 Task: Sort the products by unit price (high first).
Action: Mouse moved to (22, 132)
Screenshot: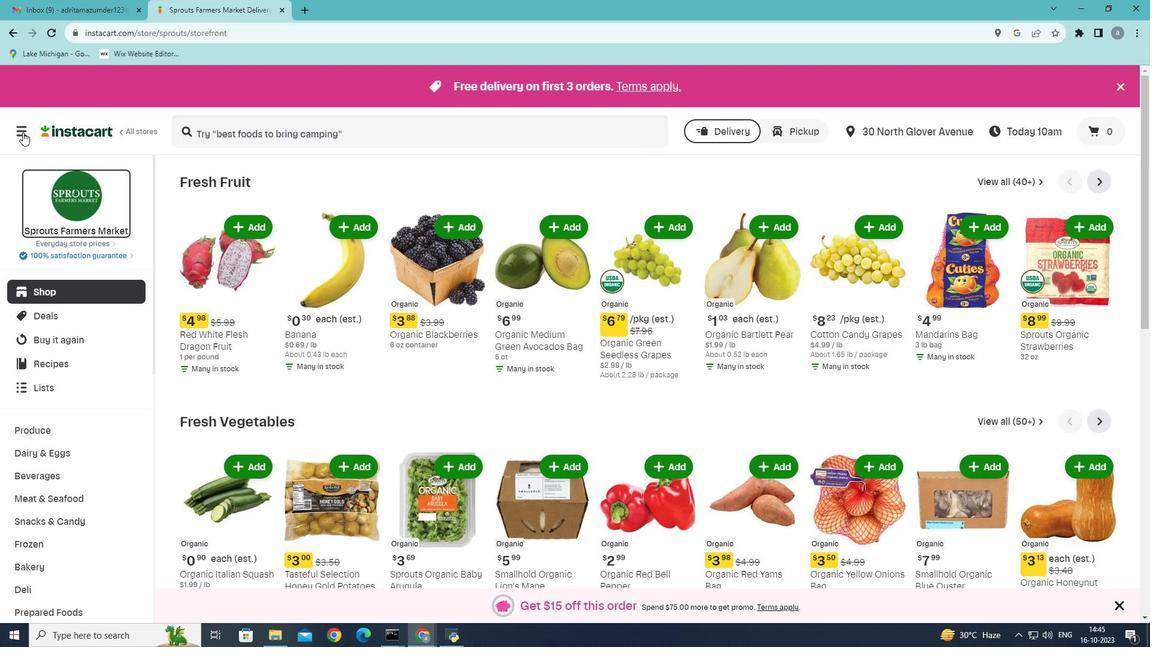 
Action: Mouse pressed left at (22, 132)
Screenshot: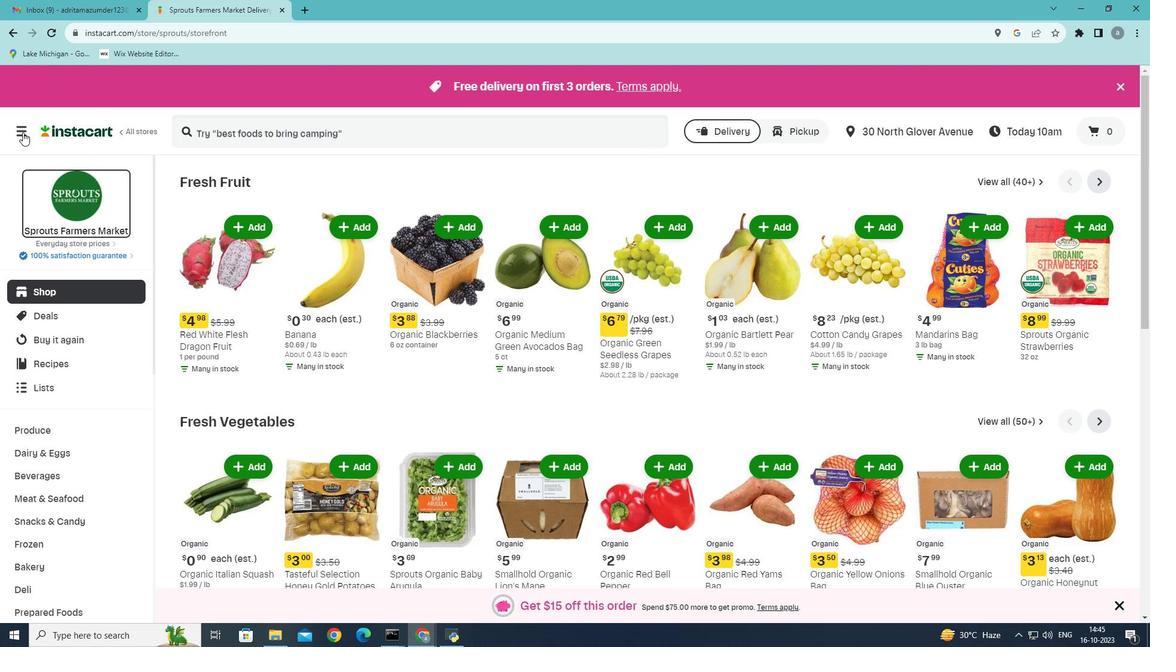 
Action: Mouse moved to (49, 347)
Screenshot: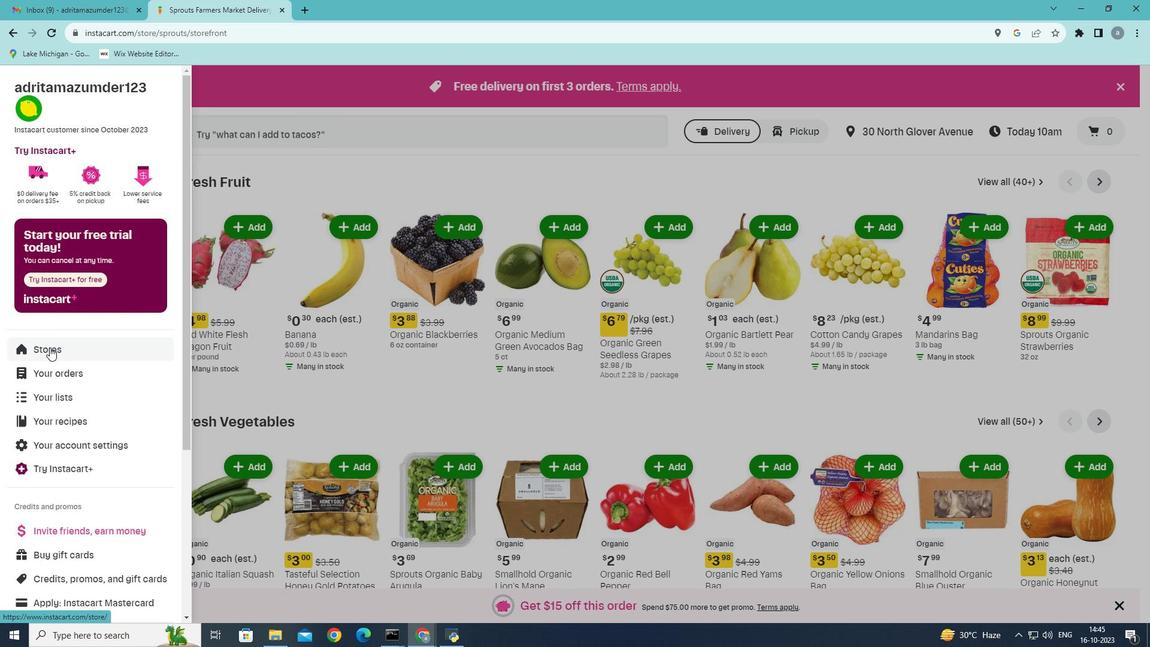 
Action: Mouse pressed left at (49, 347)
Screenshot: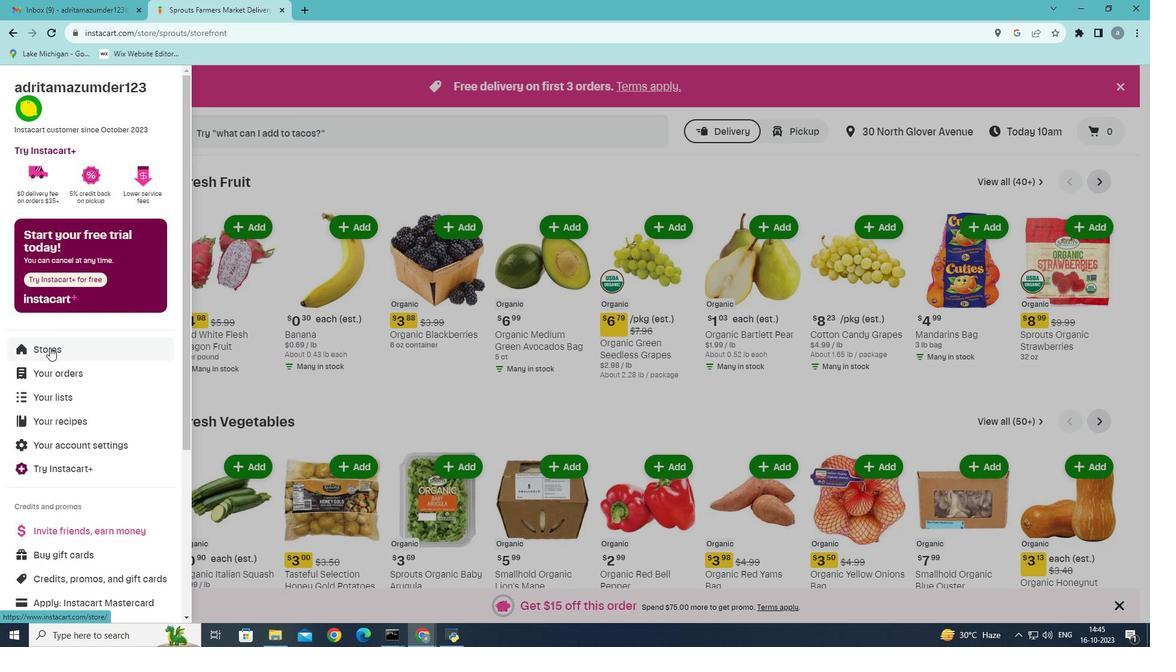 
Action: Mouse moved to (275, 127)
Screenshot: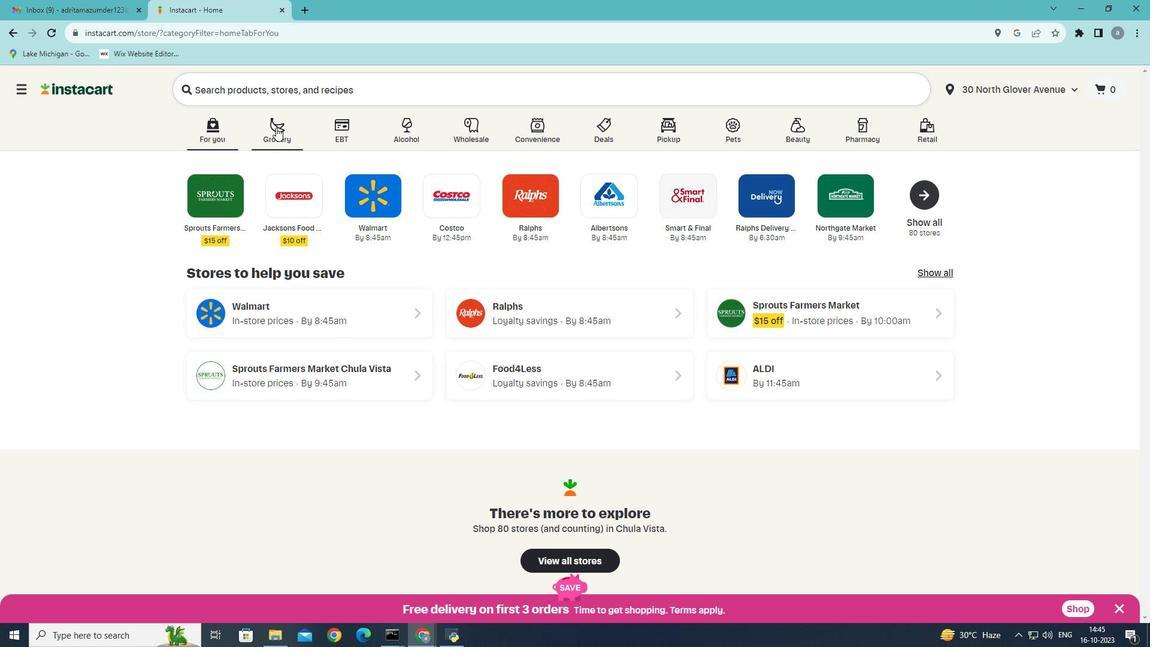 
Action: Mouse pressed left at (275, 127)
Screenshot: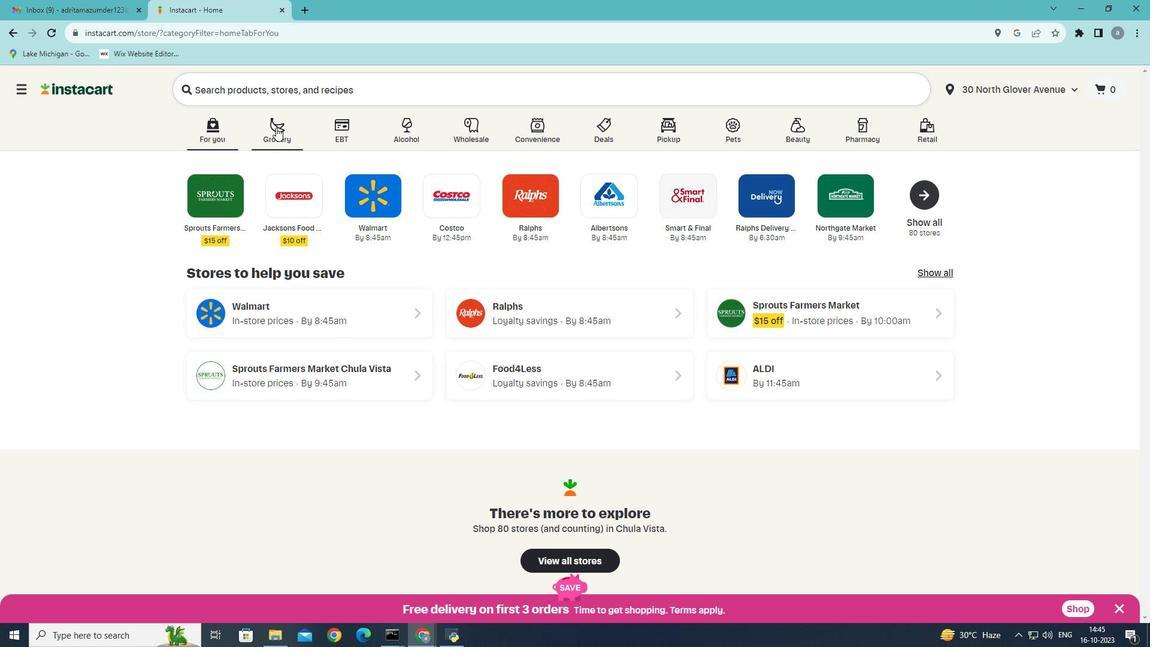 
Action: Mouse moved to (826, 252)
Screenshot: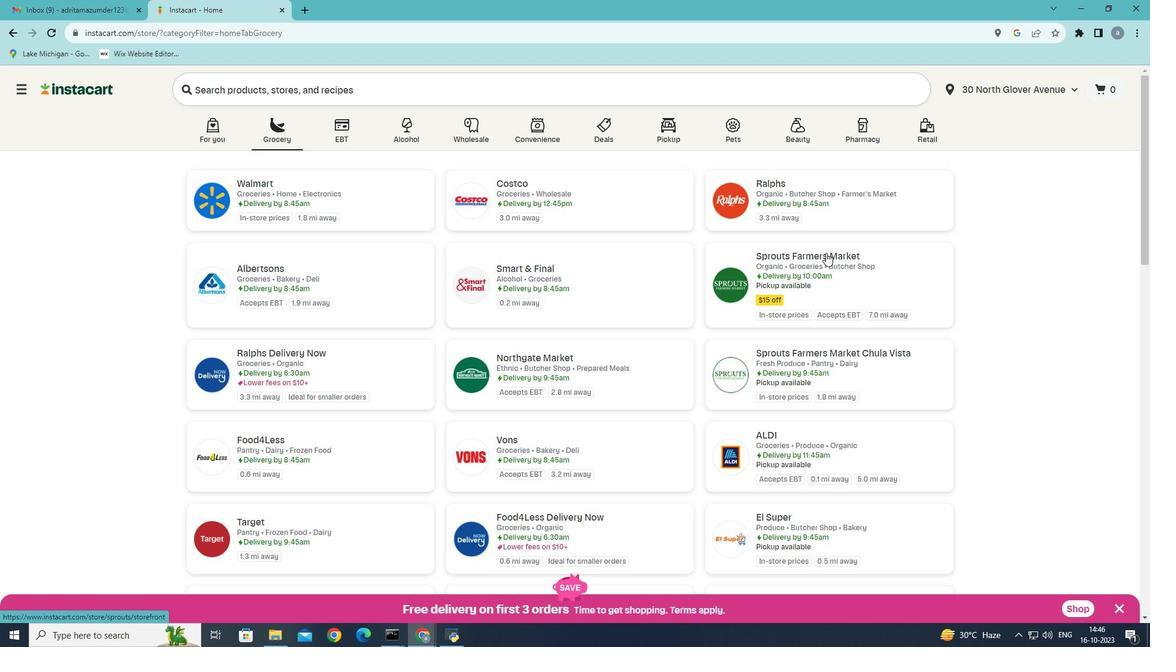 
Action: Mouse pressed left at (826, 252)
Screenshot: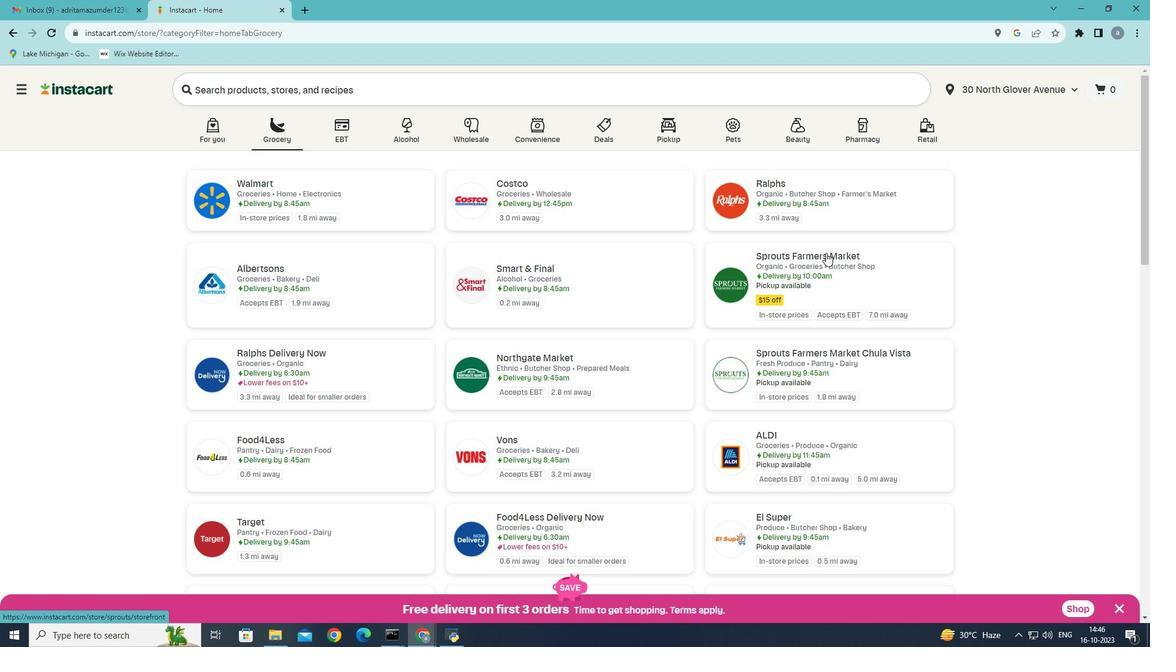
Action: Mouse moved to (76, 492)
Screenshot: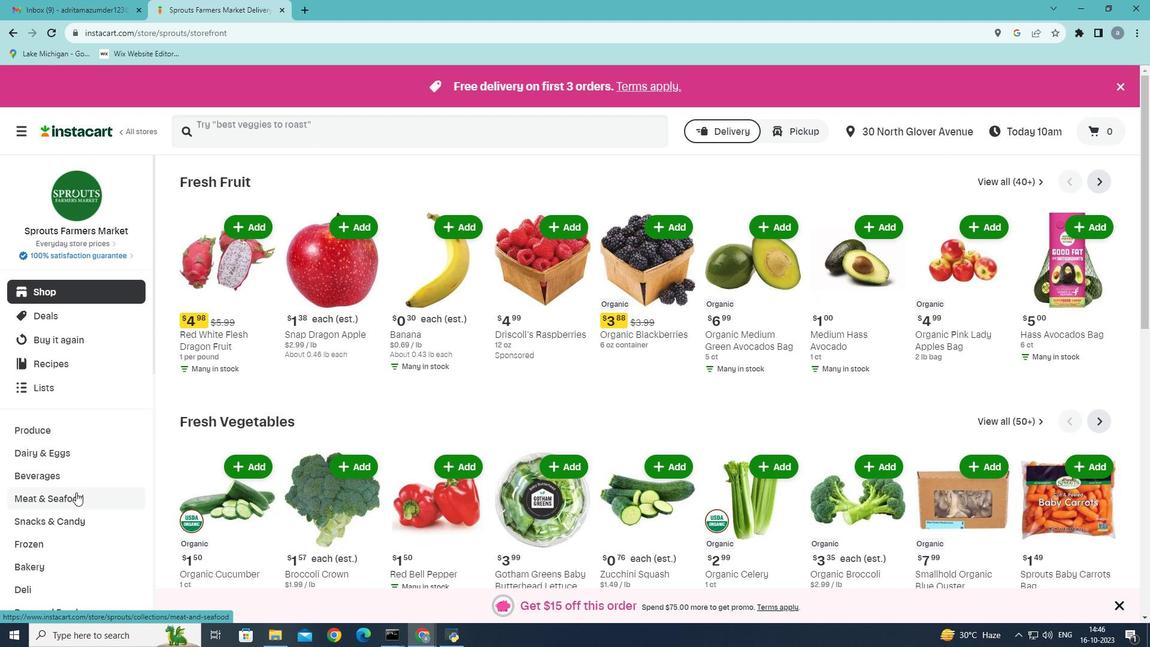 
Action: Mouse pressed left at (76, 492)
Screenshot: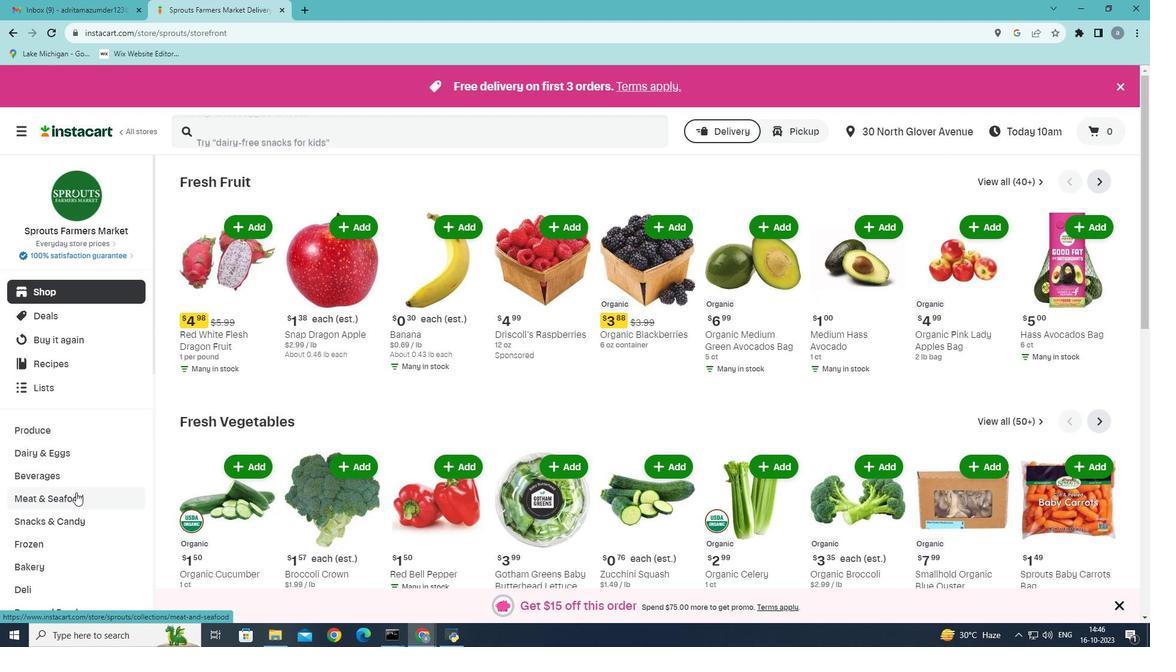 
Action: Mouse moved to (310, 216)
Screenshot: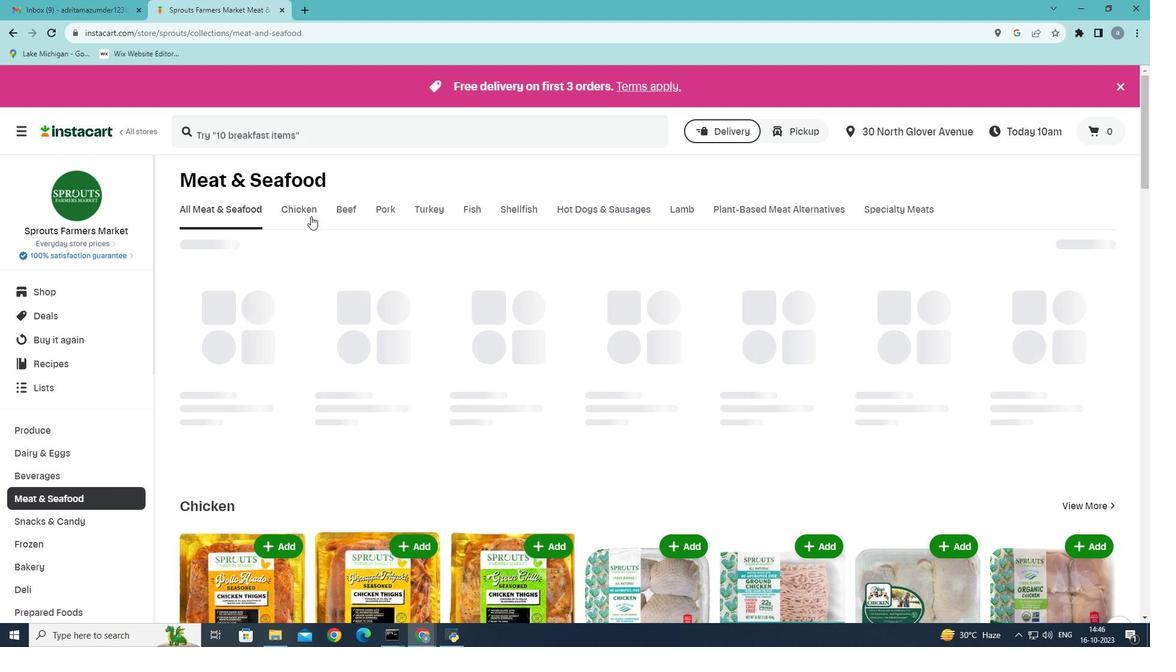 
Action: Mouse pressed left at (310, 216)
Screenshot: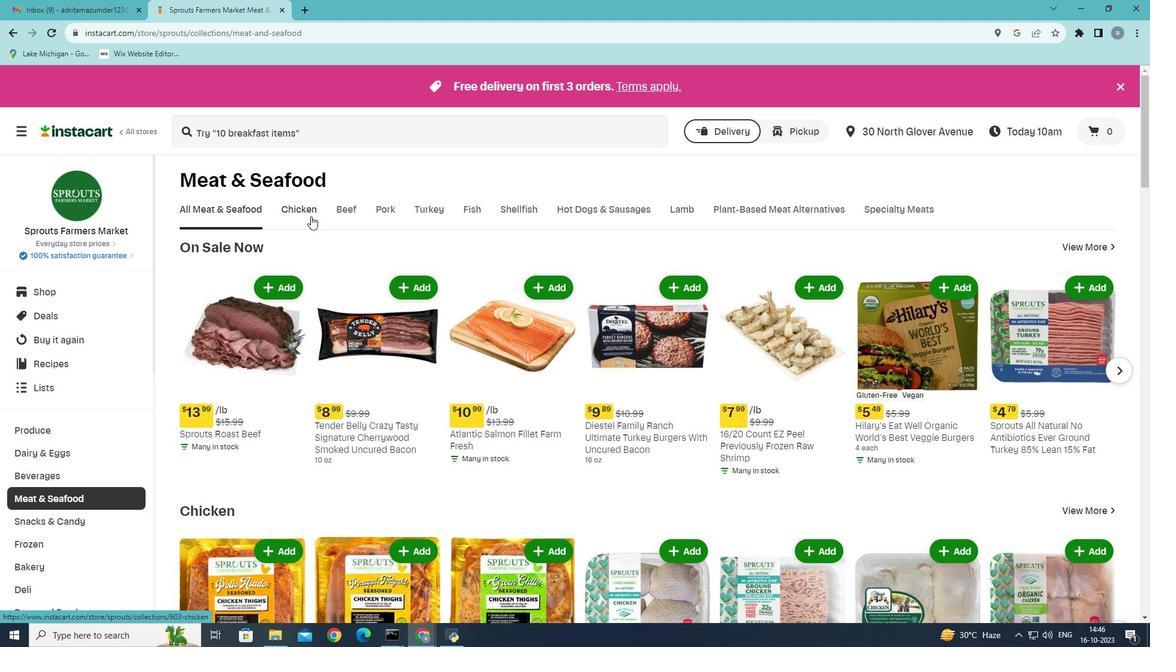 
Action: Mouse moved to (1100, 306)
Screenshot: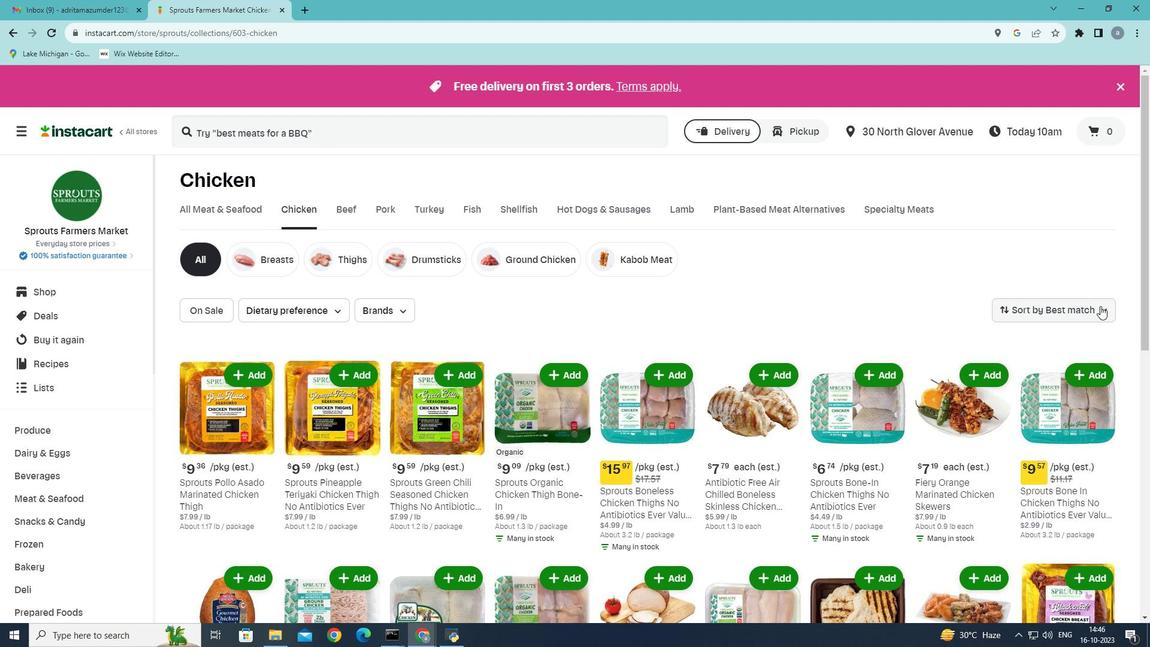 
Action: Mouse pressed left at (1100, 306)
Screenshot: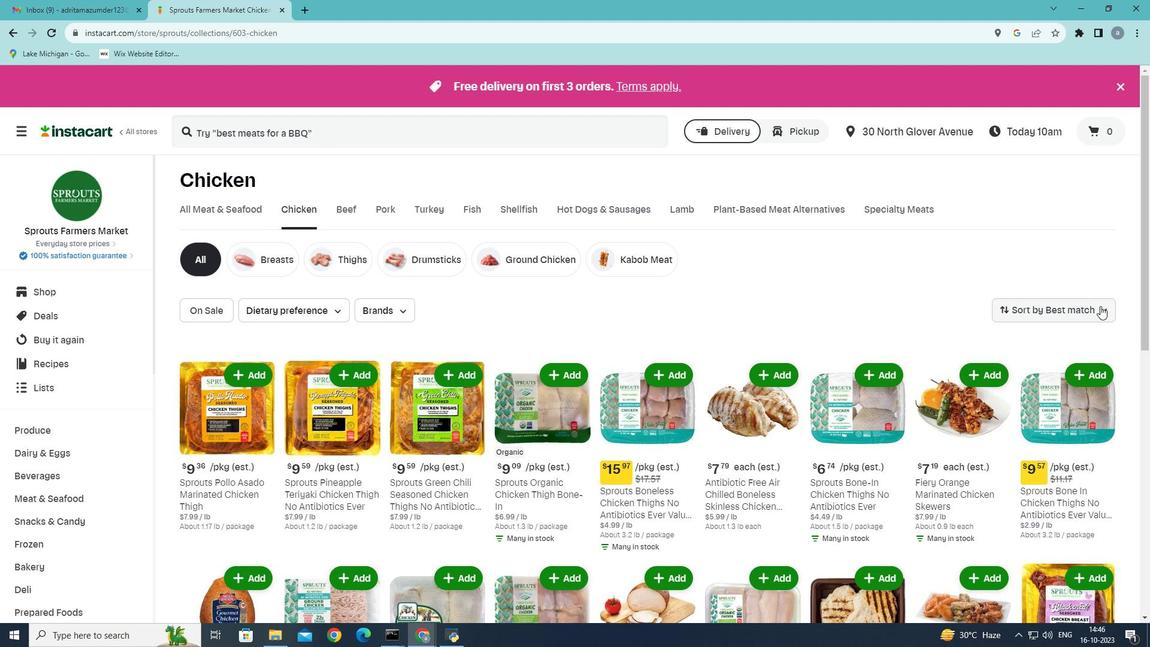 
Action: Mouse moved to (1051, 452)
Screenshot: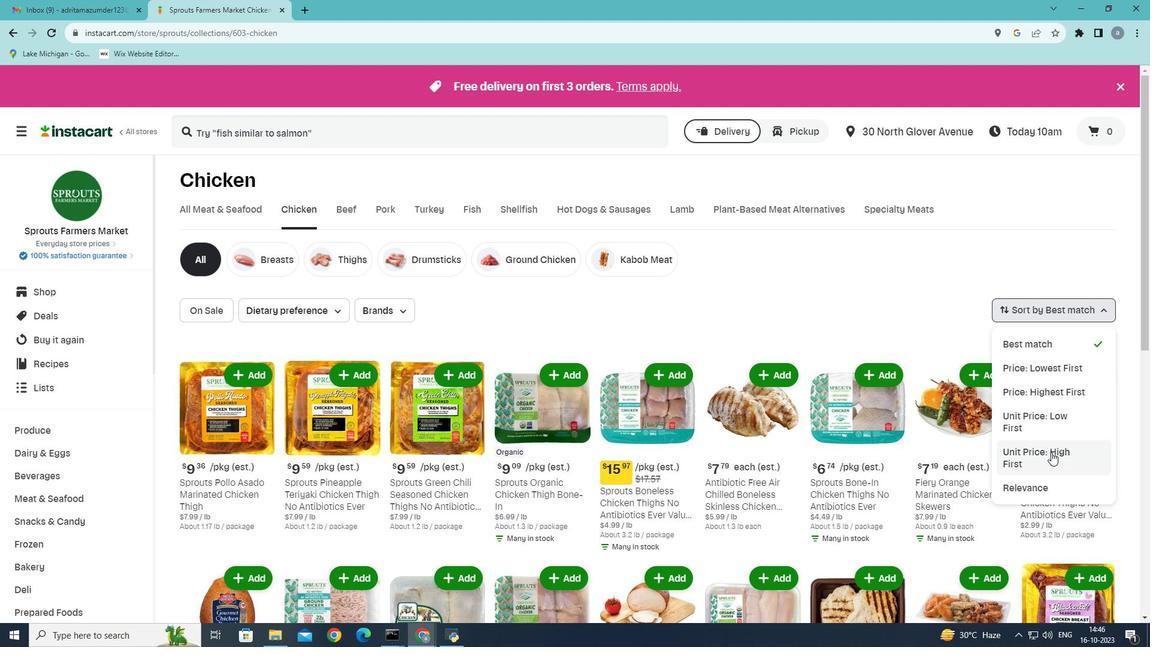 
Action: Mouse pressed left at (1051, 452)
Screenshot: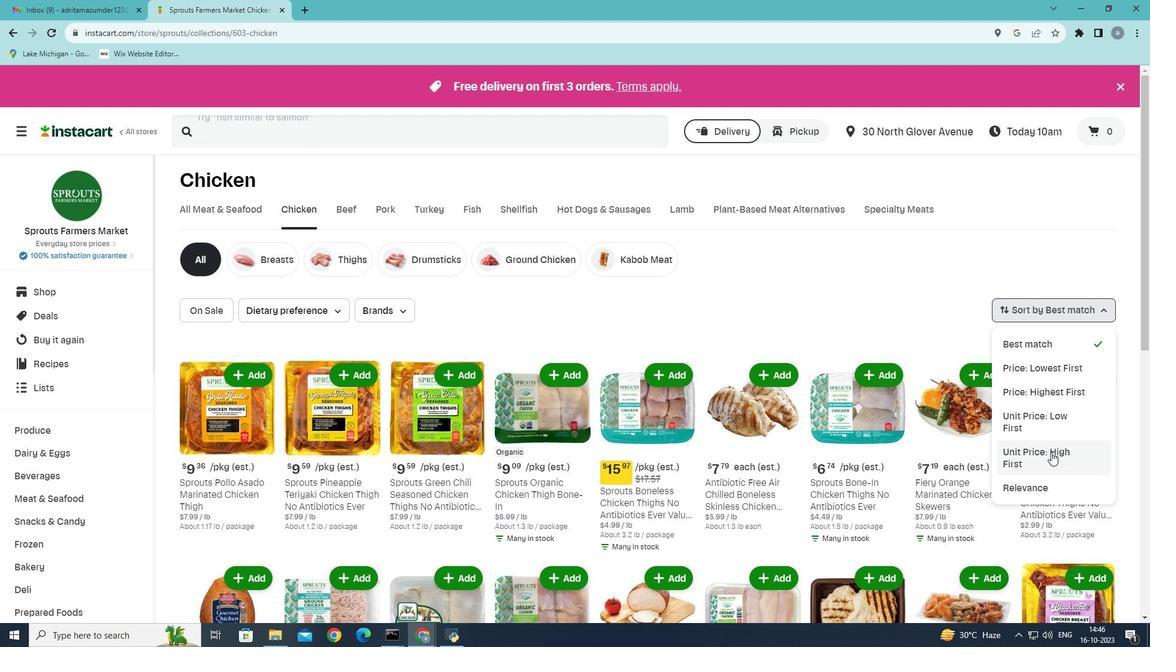 
Action: Mouse moved to (988, 449)
Screenshot: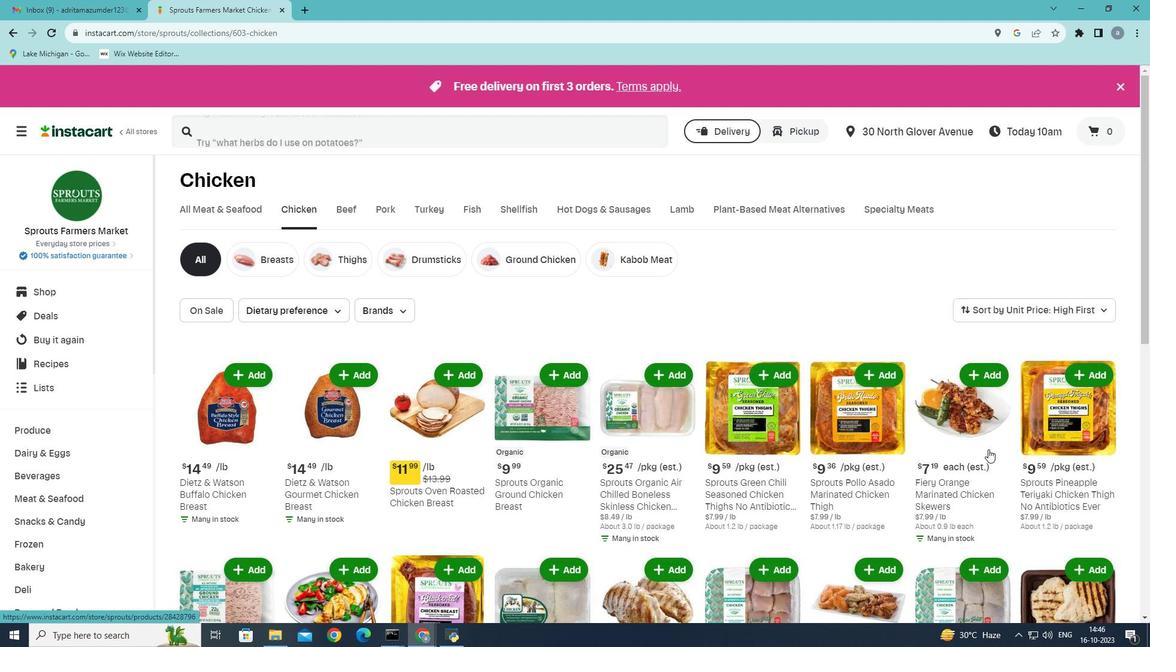 
